 Task: Add La Crema Sonoma Coast Chardonnay to the cart.
Action: Mouse moved to (1083, 358)
Screenshot: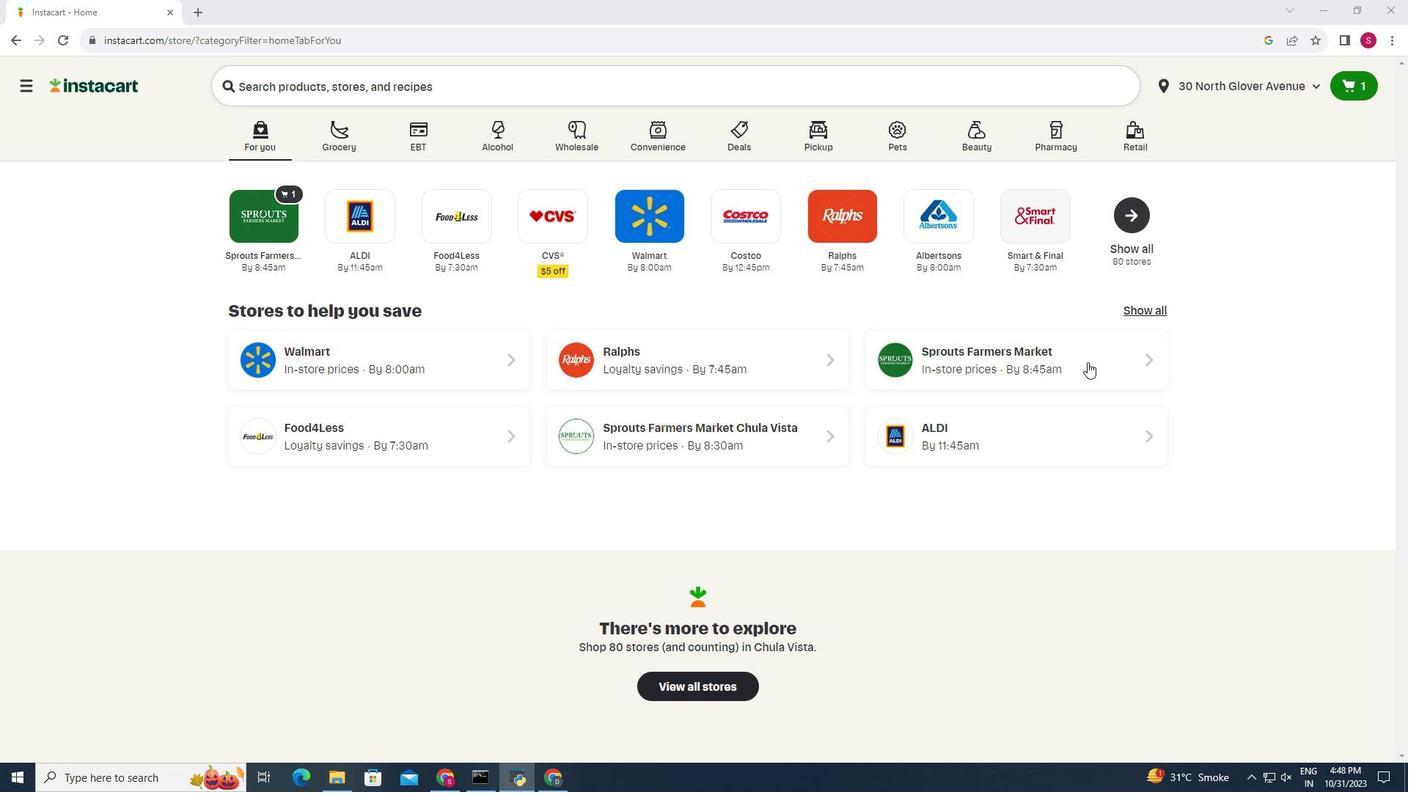 
Action: Mouse pressed left at (1083, 358)
Screenshot: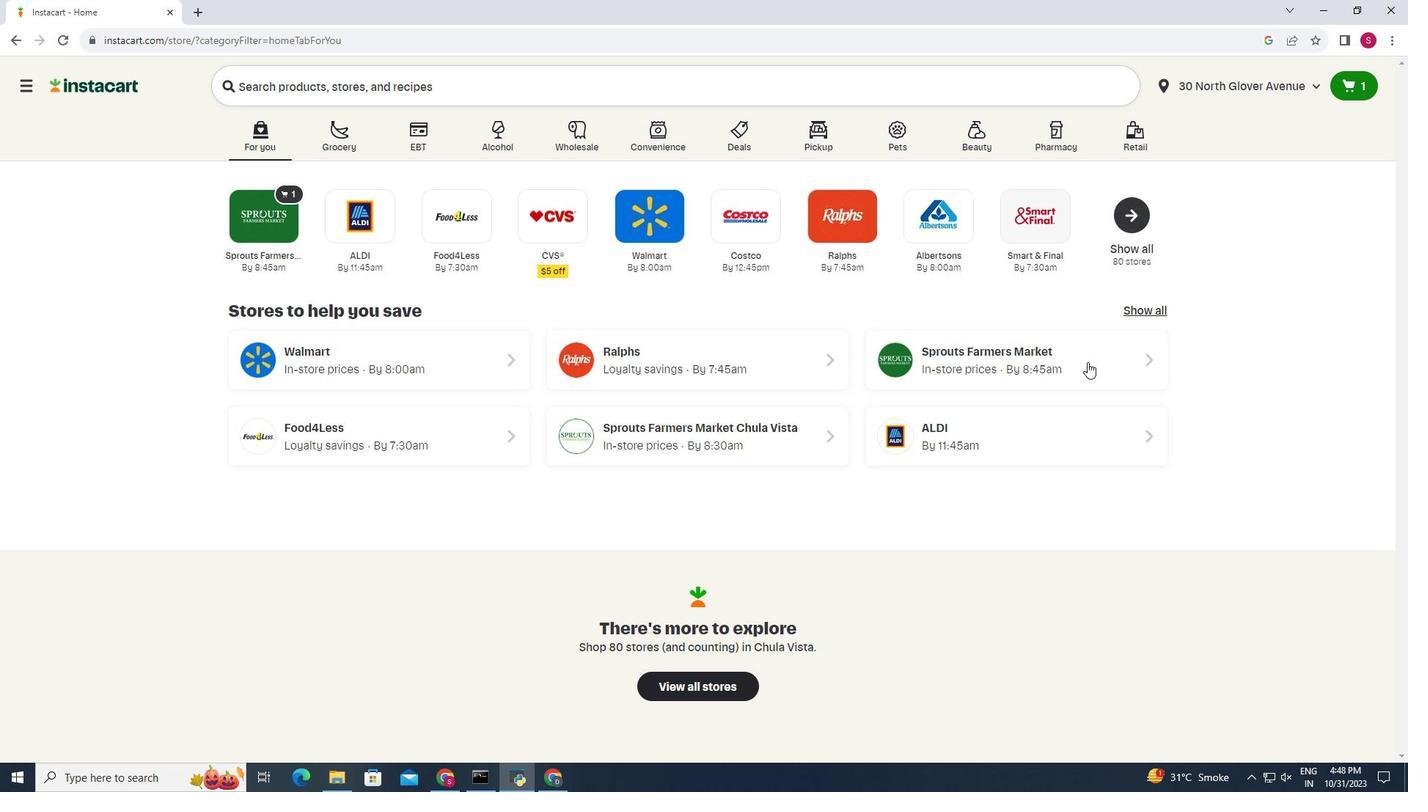 
Action: Mouse moved to (49, 700)
Screenshot: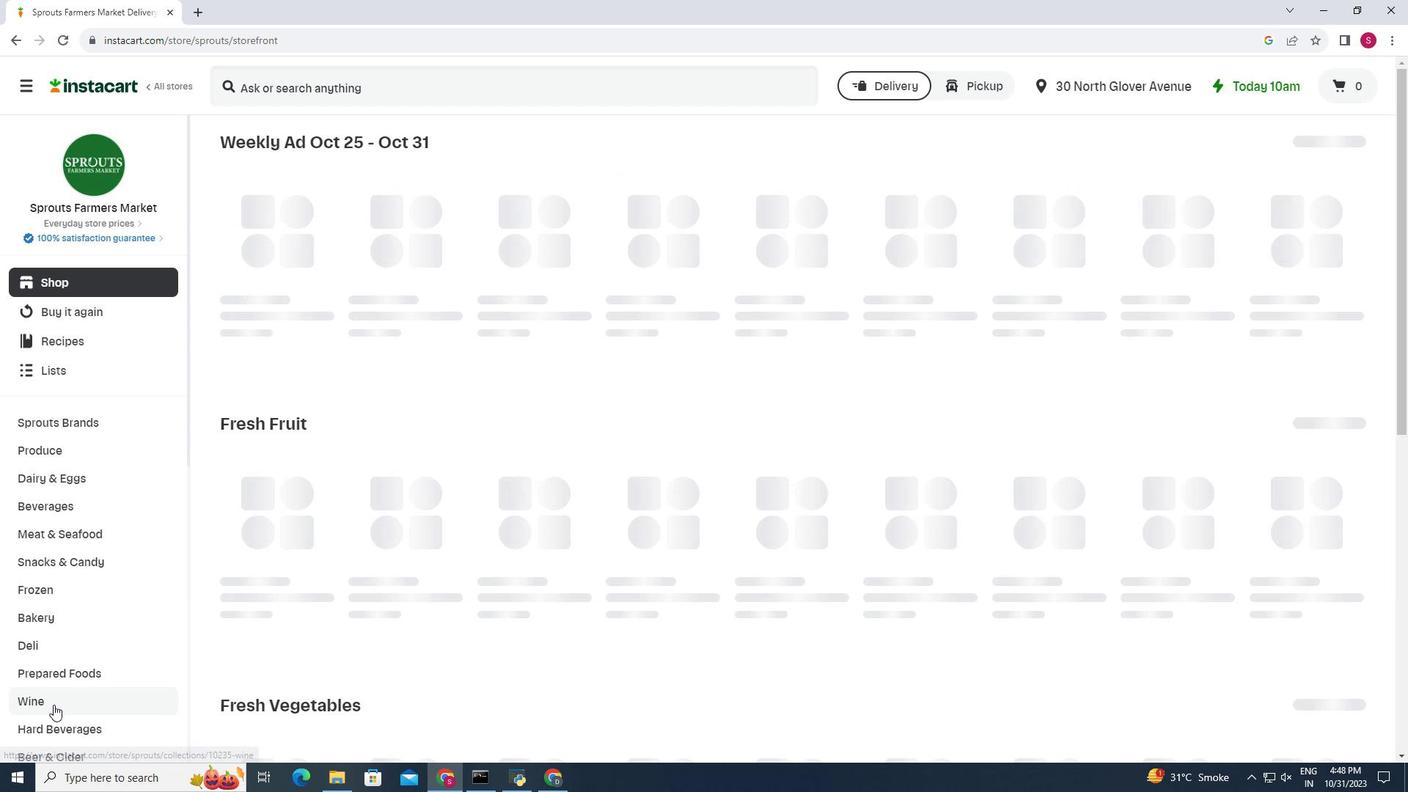 
Action: Mouse pressed left at (49, 700)
Screenshot: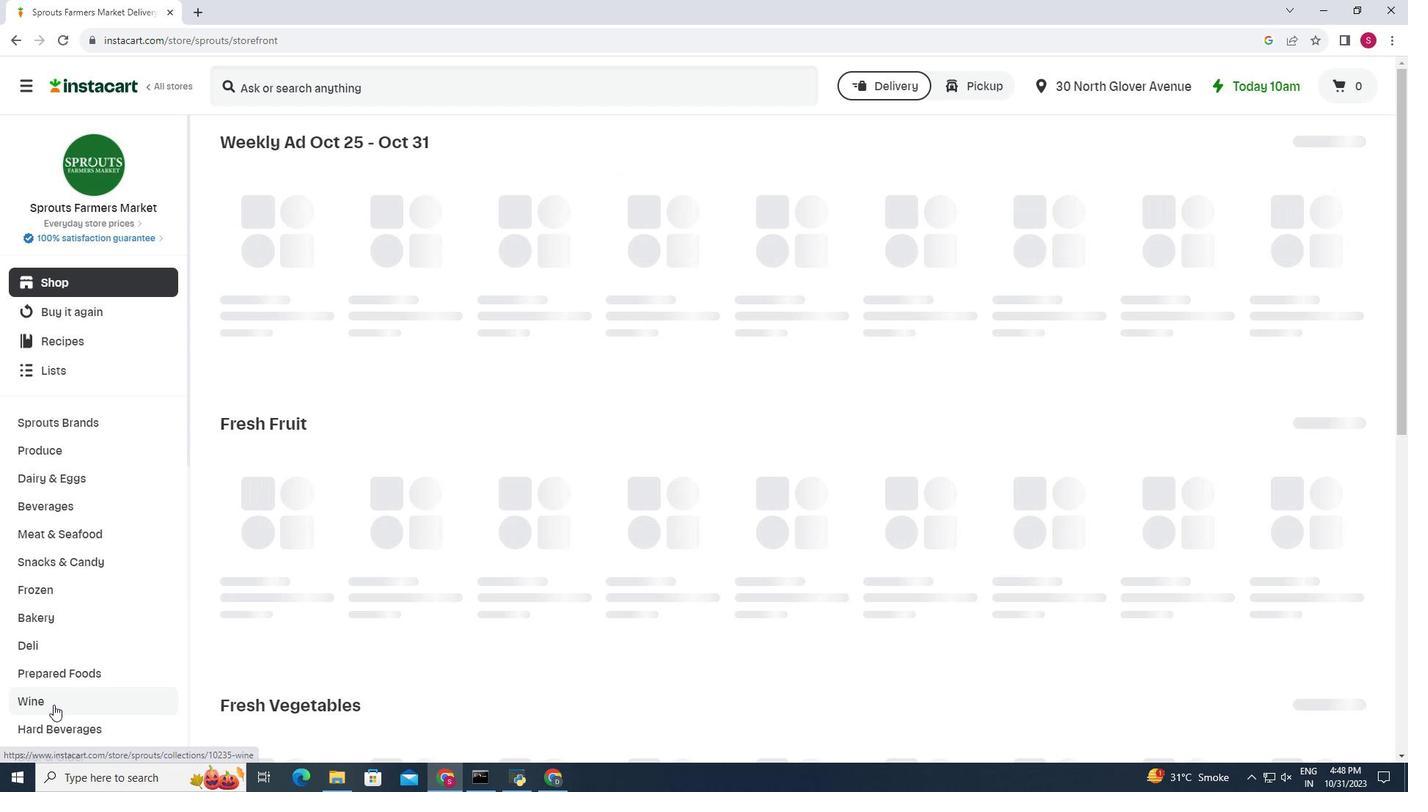 
Action: Mouse moved to (401, 174)
Screenshot: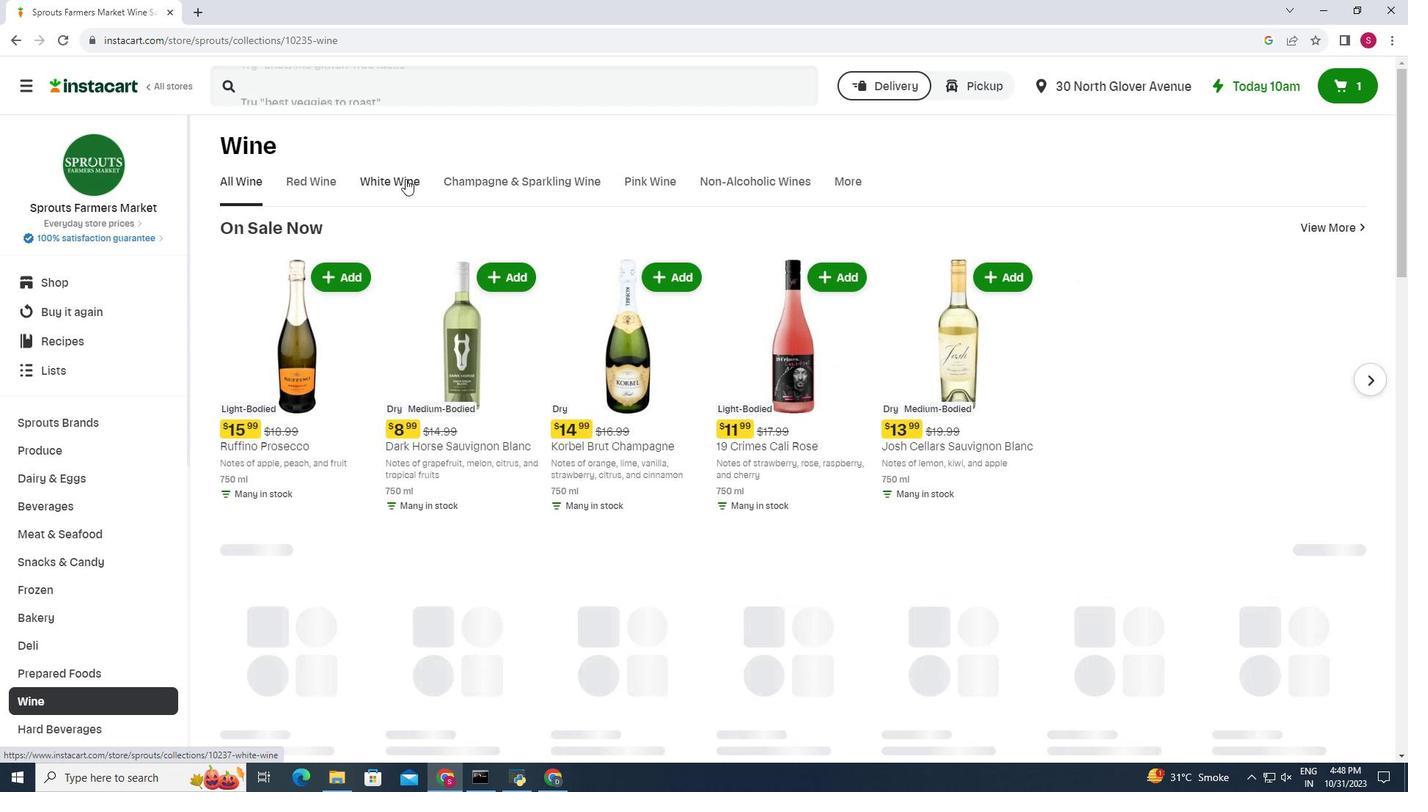 
Action: Mouse pressed left at (401, 174)
Screenshot: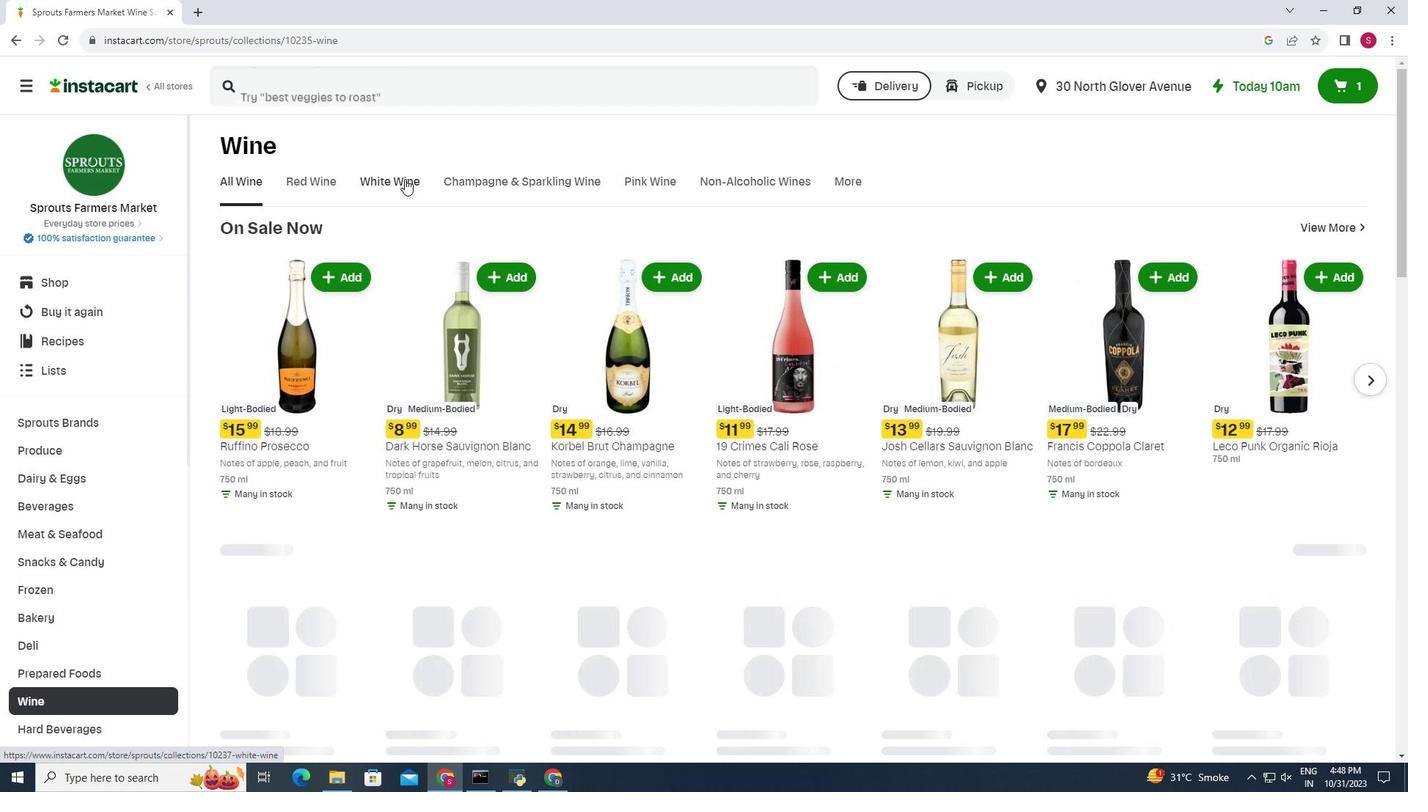 
Action: Mouse moved to (487, 244)
Screenshot: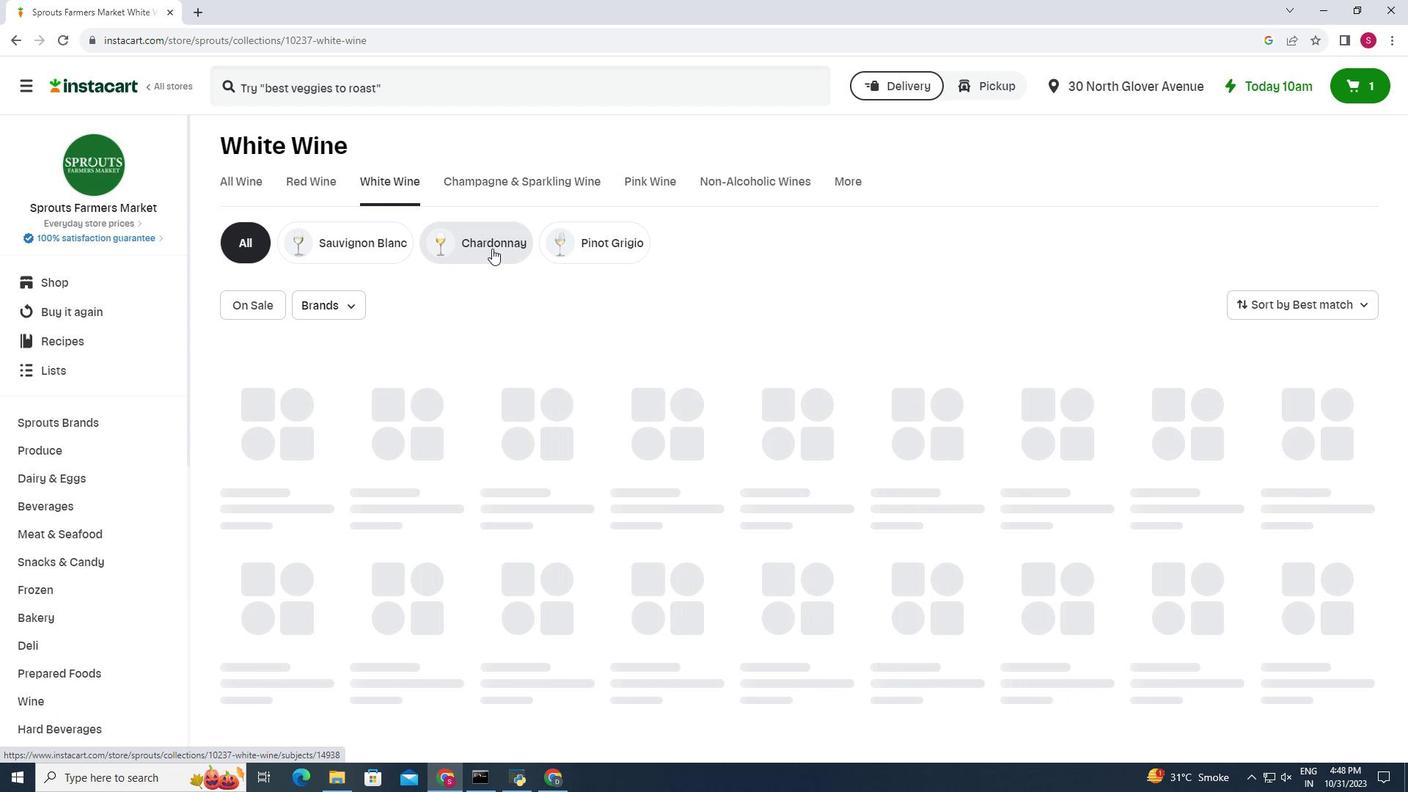 
Action: Mouse pressed left at (487, 244)
Screenshot: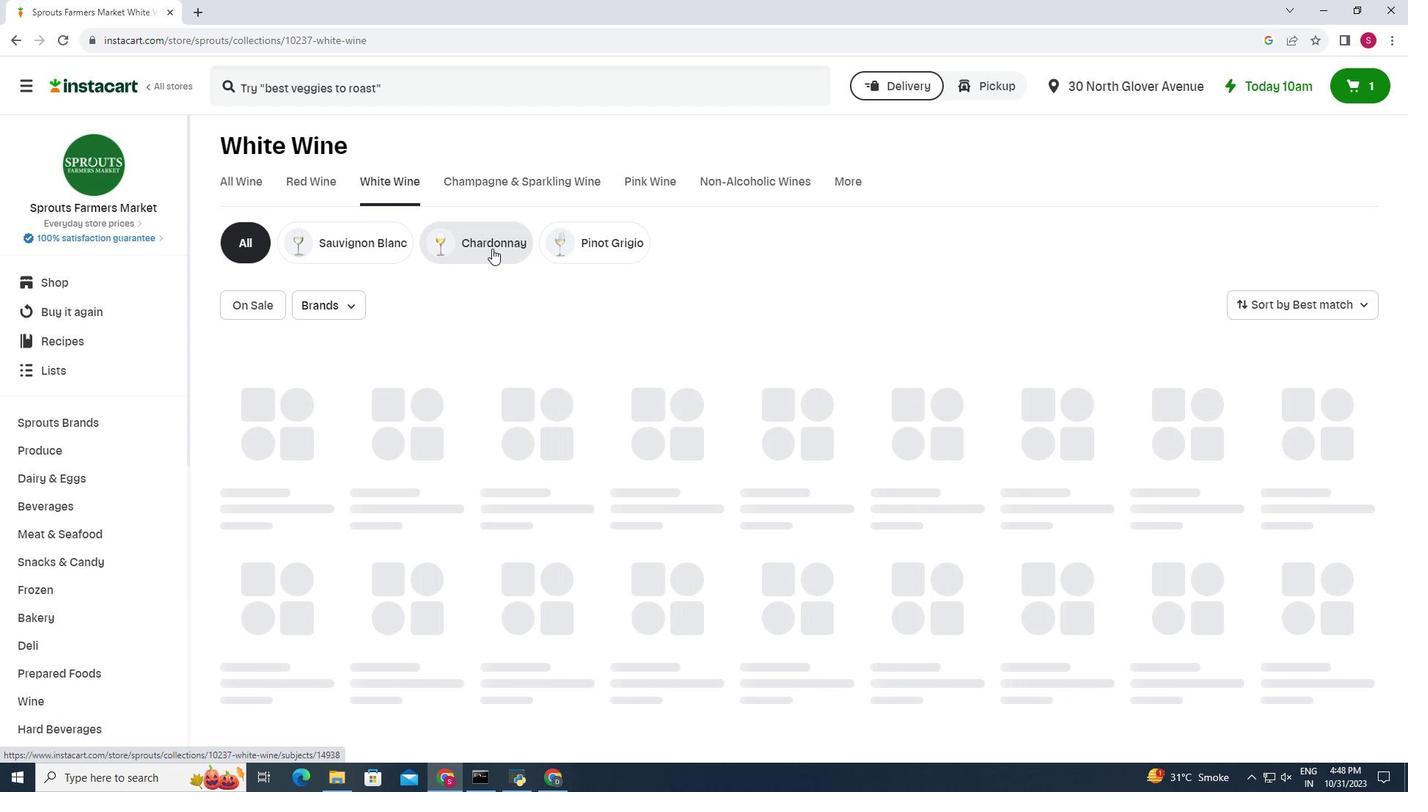 
Action: Mouse moved to (895, 319)
Screenshot: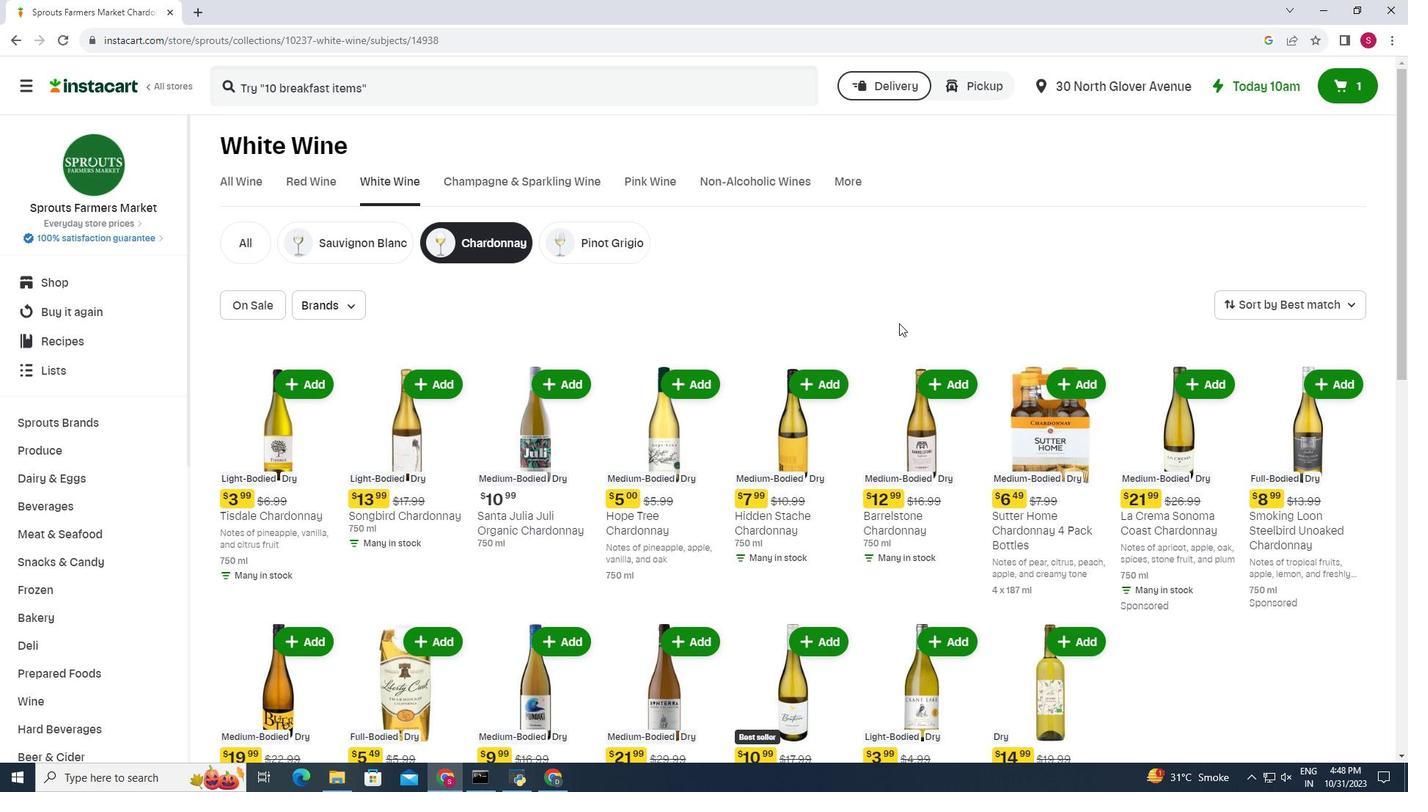
Action: Mouse scrolled (895, 318) with delta (0, 0)
Screenshot: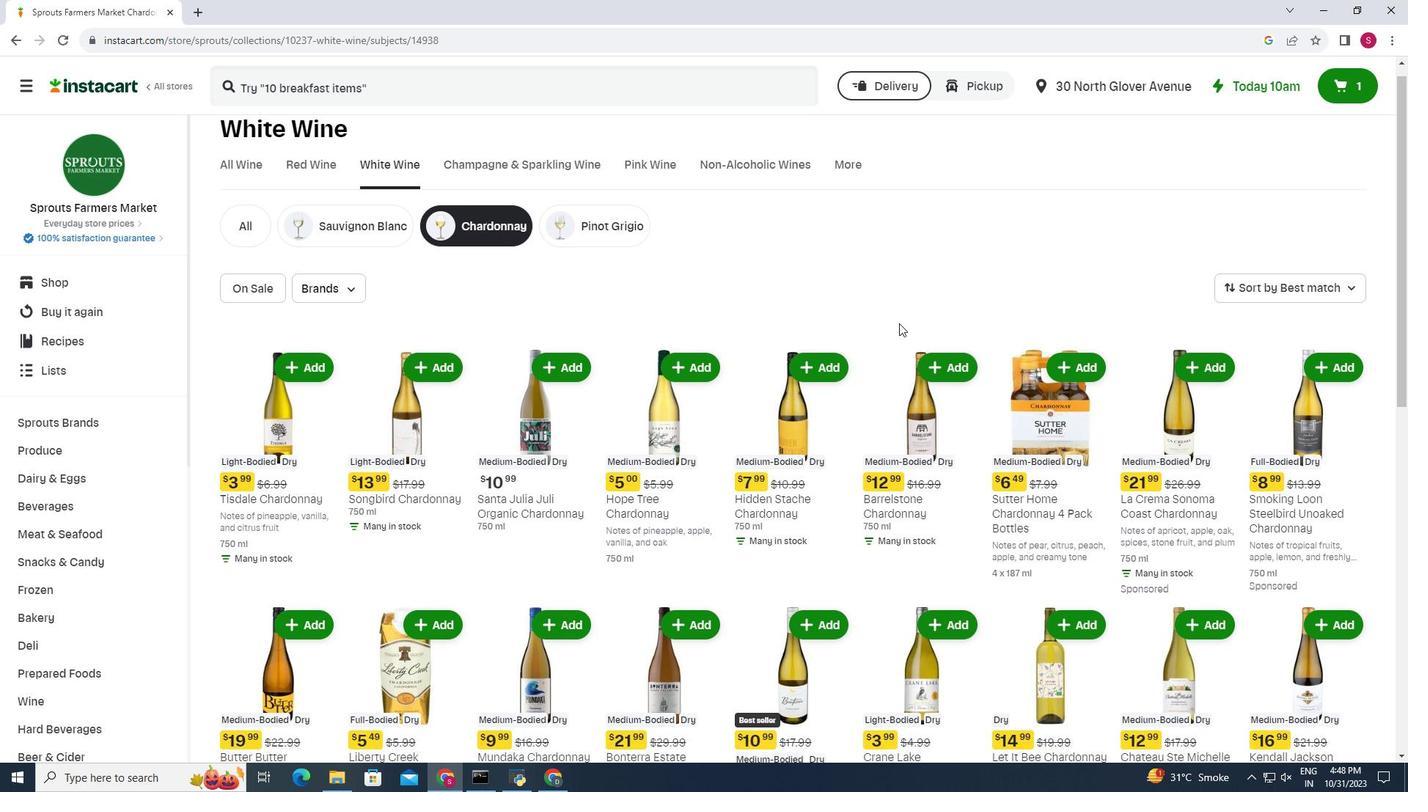 
Action: Mouse moved to (1200, 313)
Screenshot: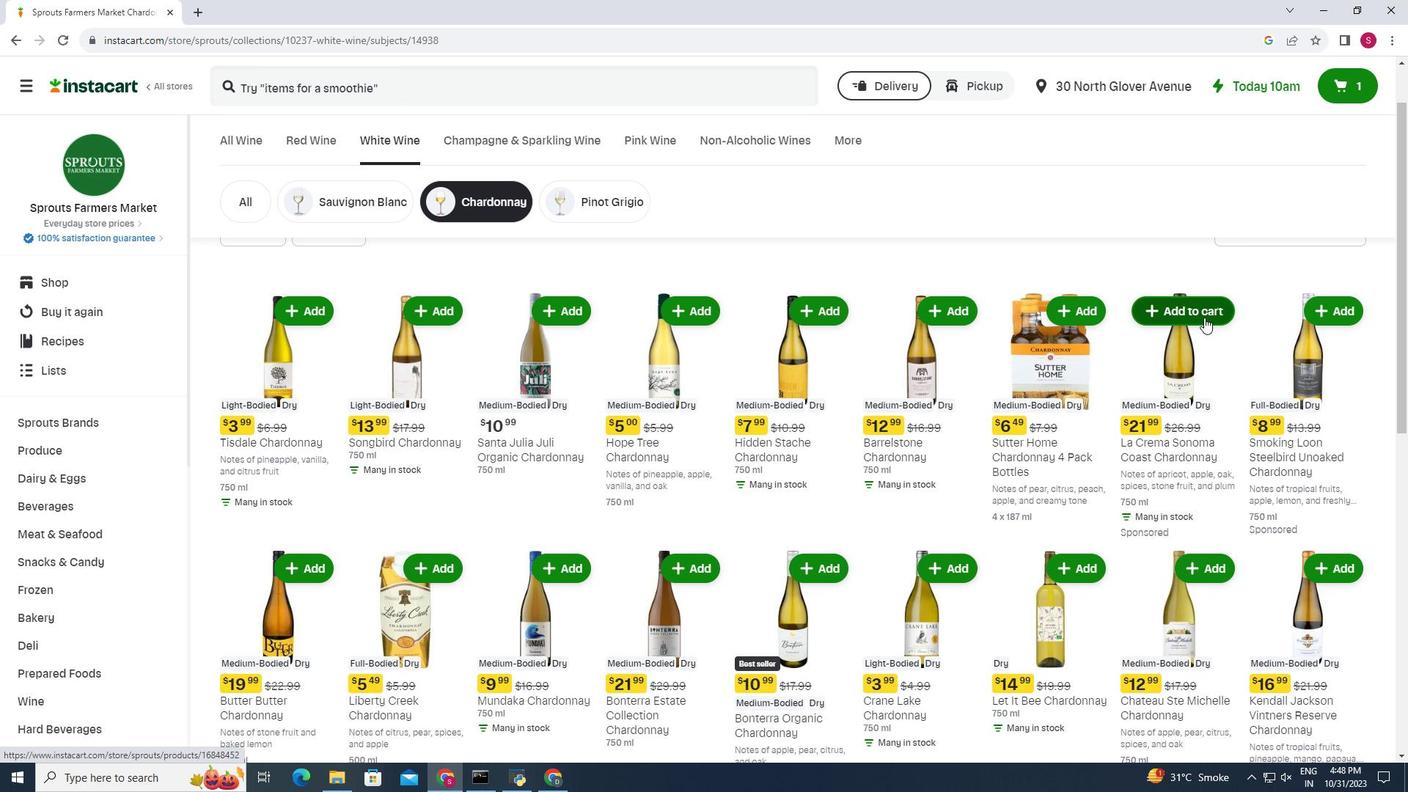 
Action: Mouse pressed left at (1200, 313)
Screenshot: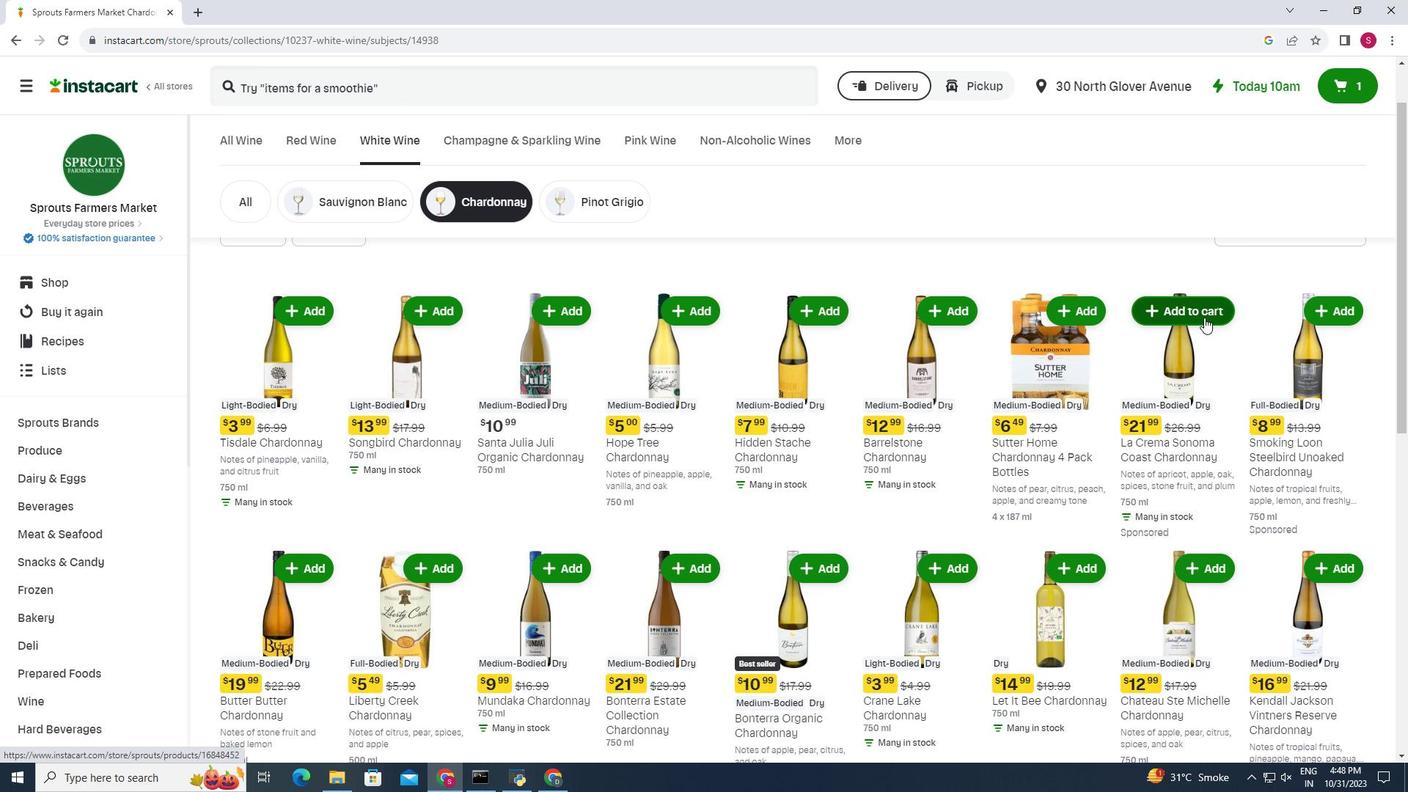 
Action: Mouse moved to (1113, 269)
Screenshot: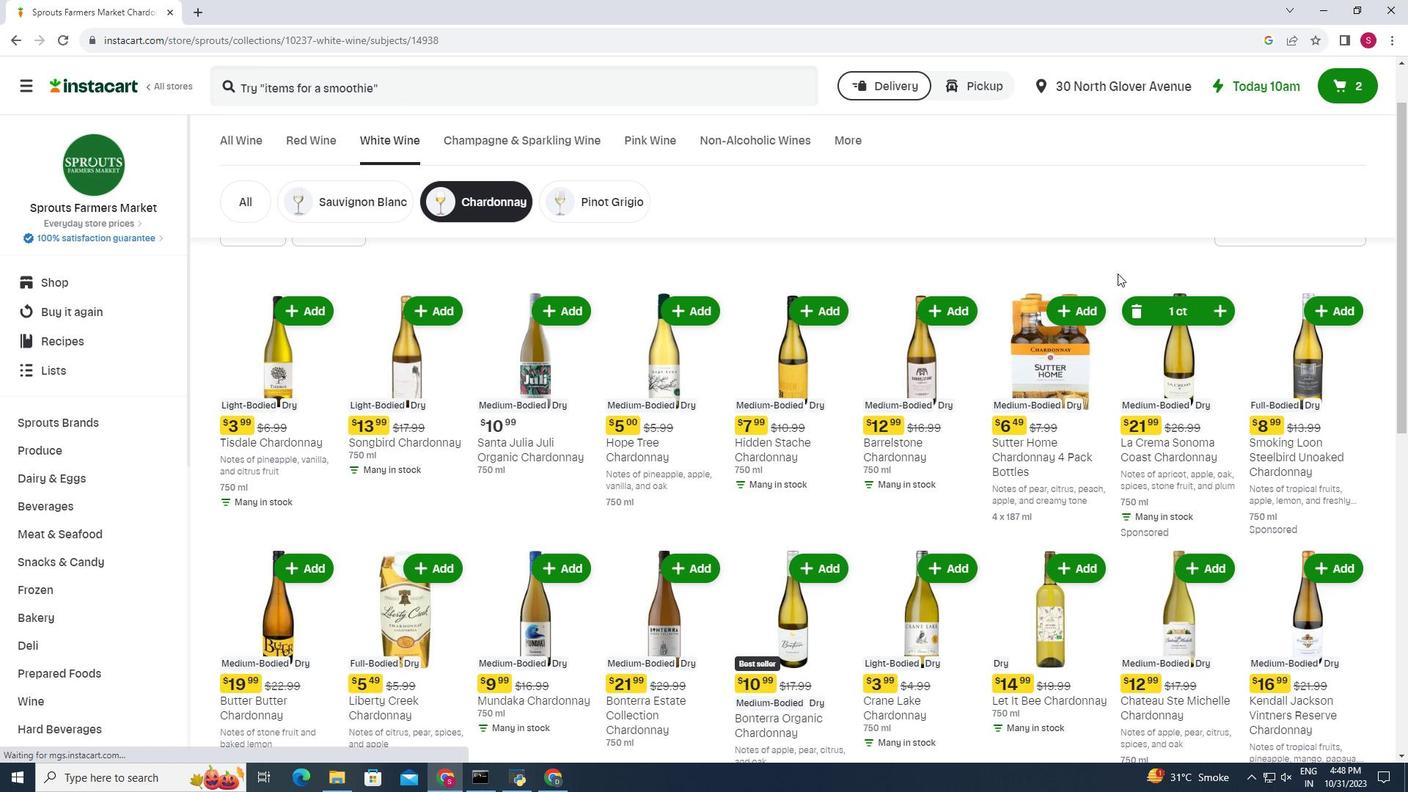
